 Task: Bookmark the scenic overlook where you enjoy views of Lake Michigan as a saved location.
Action: Mouse moved to (150, 97)
Screenshot: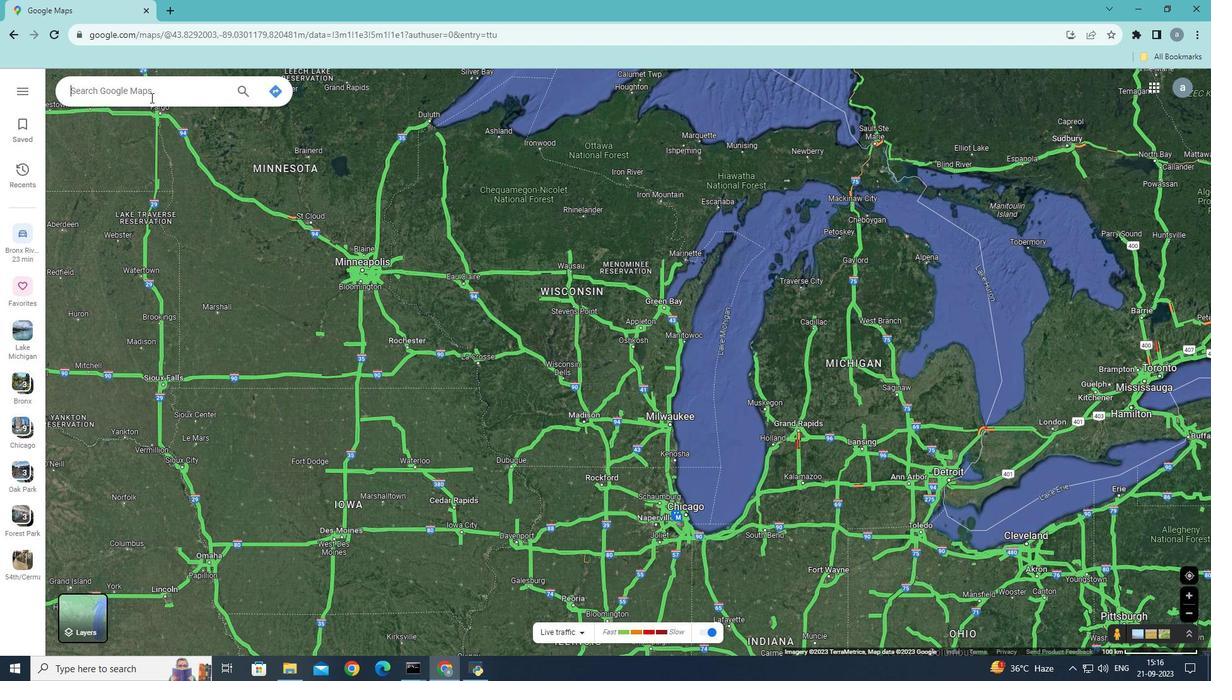 
Action: Mouse pressed left at (150, 97)
Screenshot: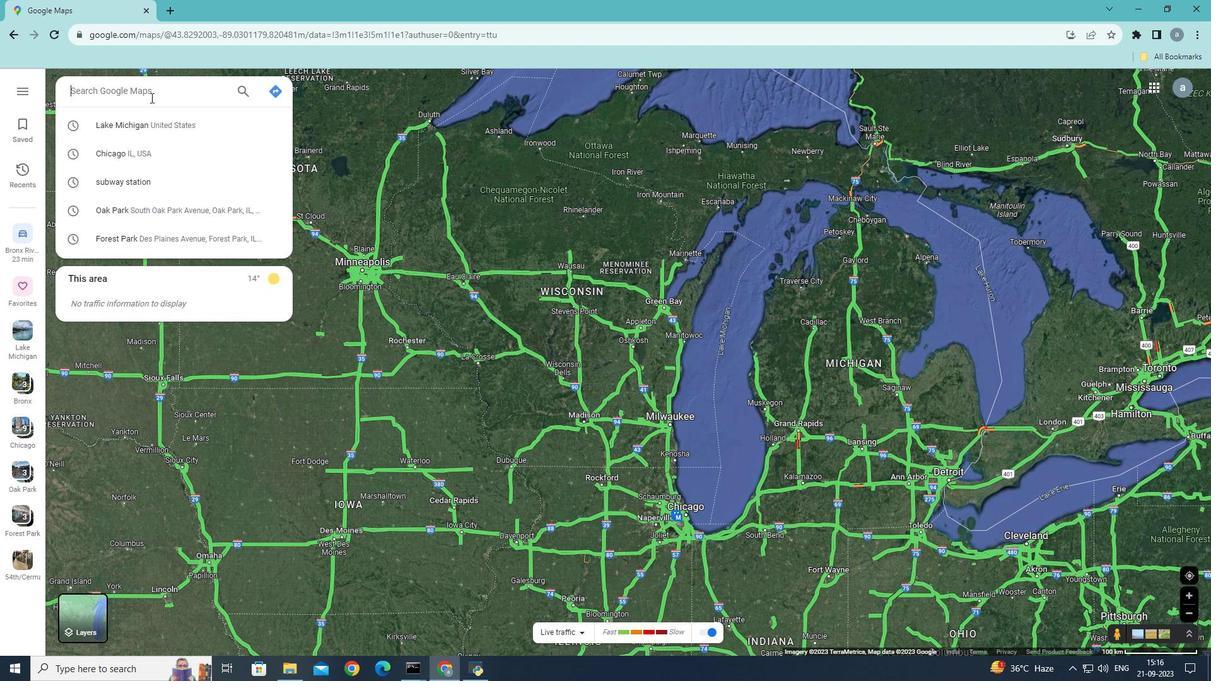 
Action: Key pressed <Key.shift>Lake
Screenshot: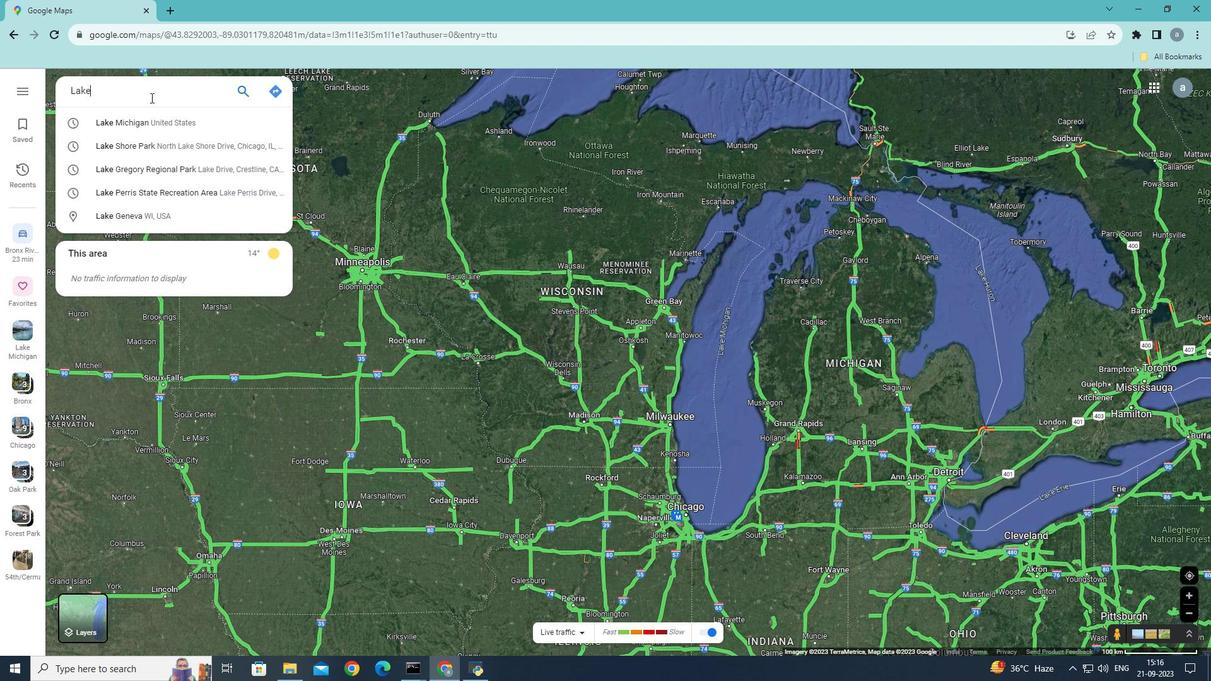
Action: Mouse moved to (148, 129)
Screenshot: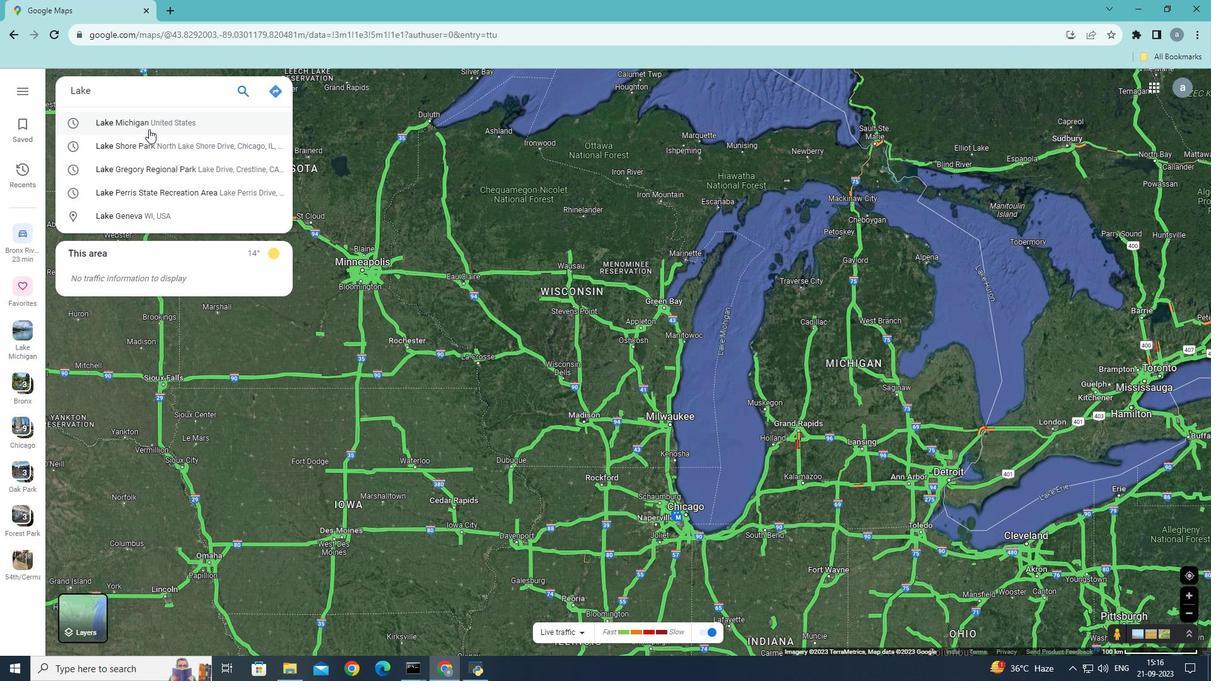 
Action: Mouse pressed left at (148, 129)
Screenshot: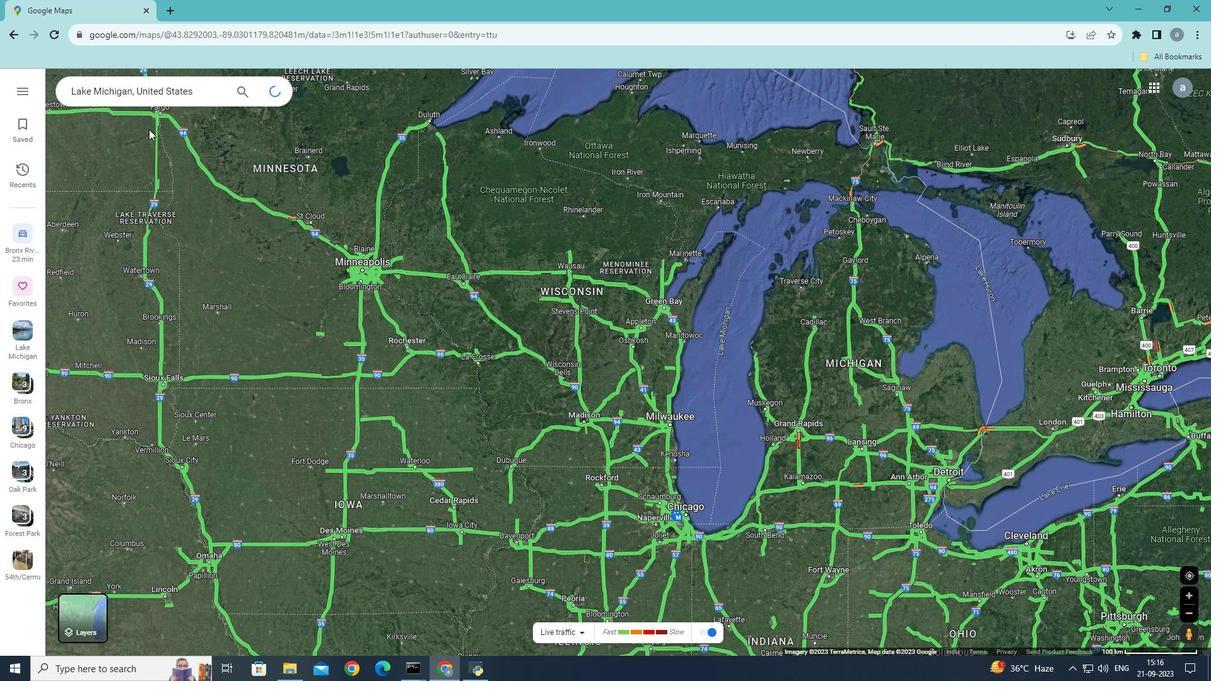 
Action: Mouse moved to (260, 439)
Screenshot: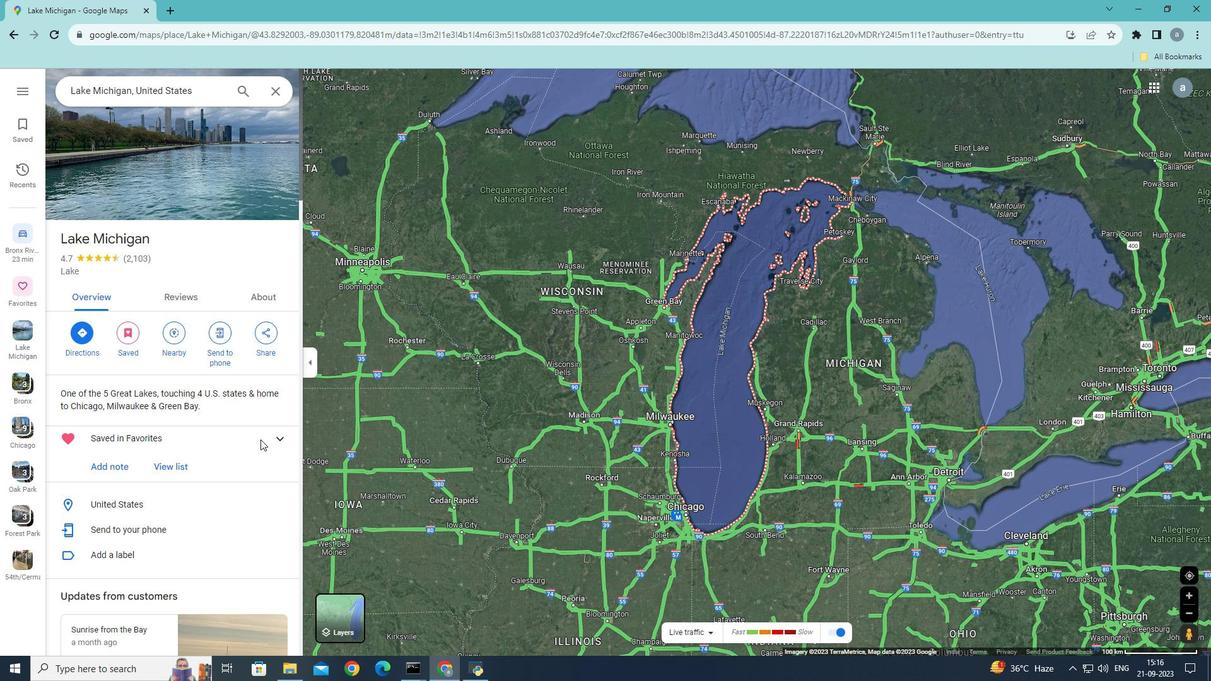 
Action: Mouse pressed left at (260, 439)
Screenshot: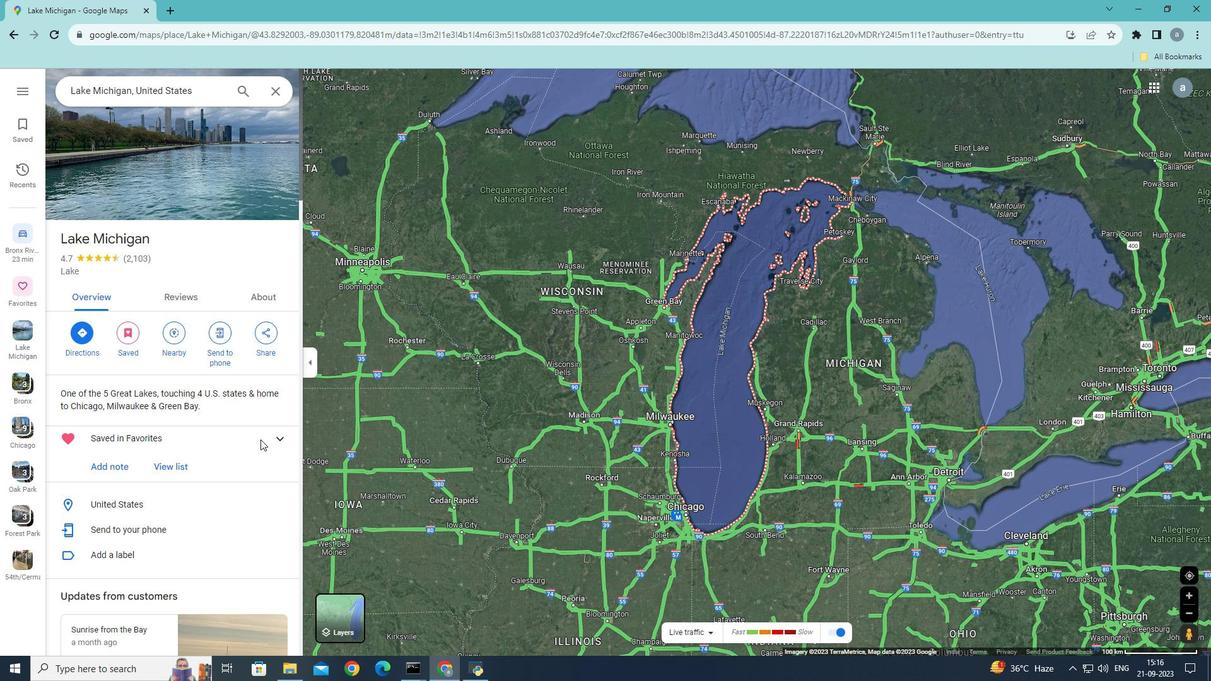 
Action: Mouse moved to (275, 439)
Screenshot: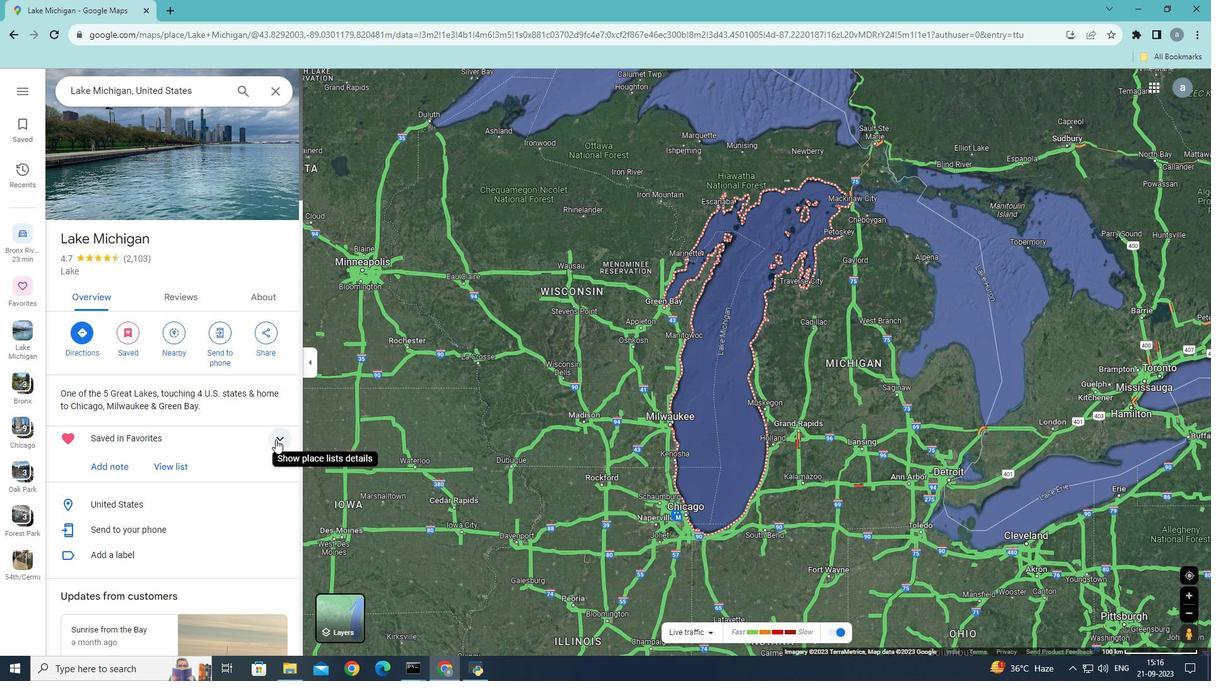 
Action: Mouse pressed left at (275, 439)
Screenshot: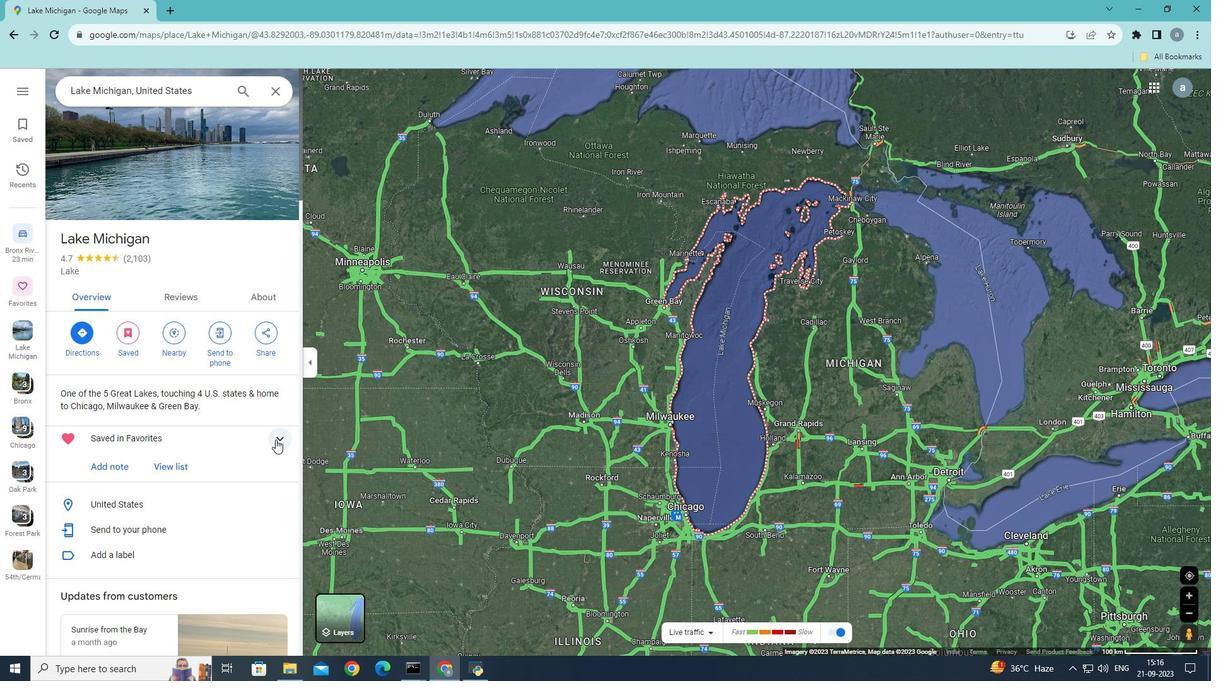 
Action: Mouse moved to (1113, 37)
Screenshot: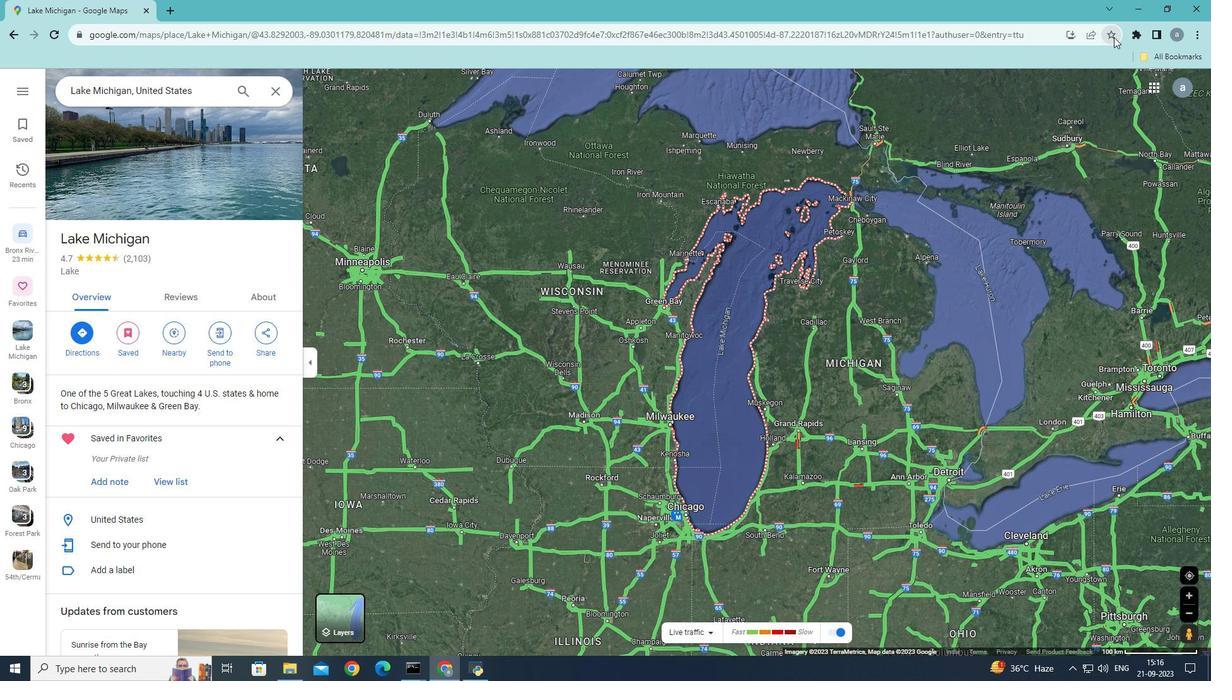 
Action: Mouse pressed left at (1113, 37)
Screenshot: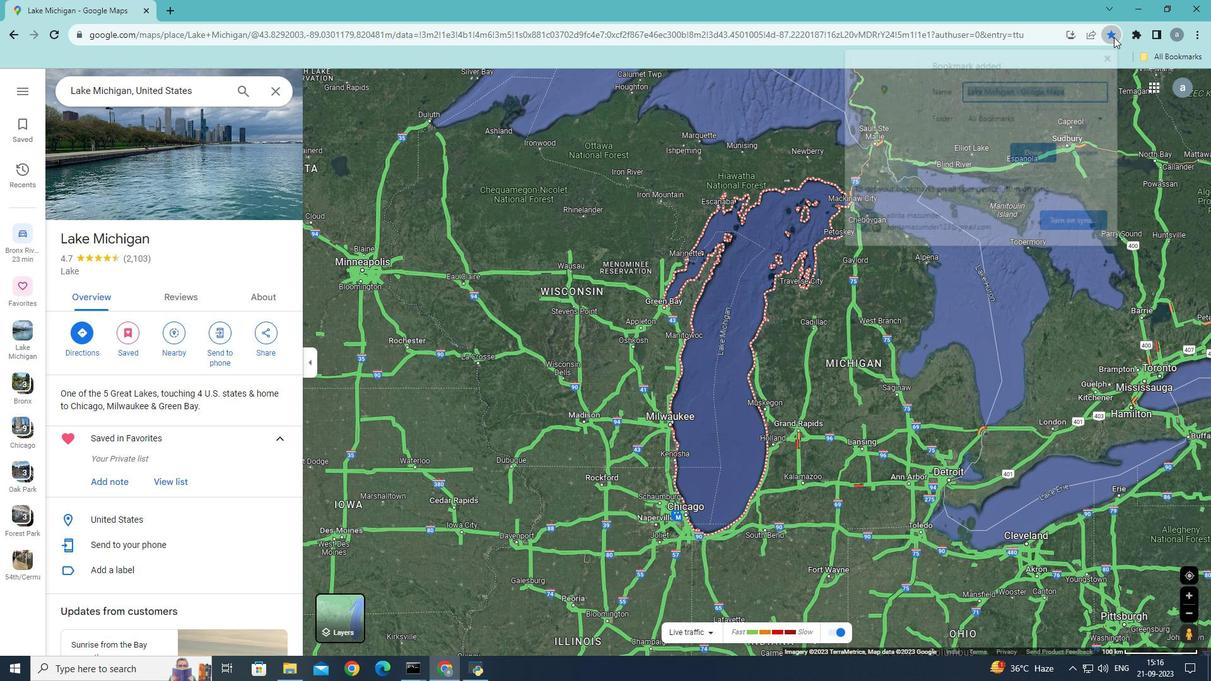 
Action: Mouse moved to (1104, 114)
Screenshot: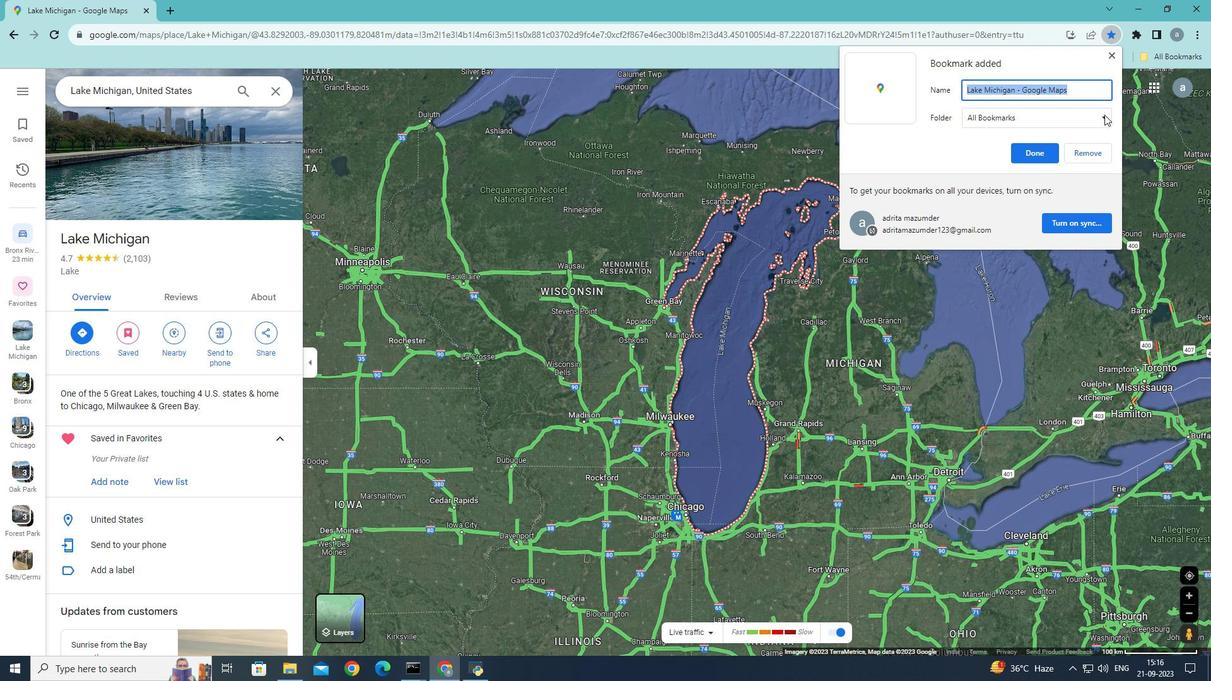 
Action: Mouse pressed left at (1104, 114)
Screenshot: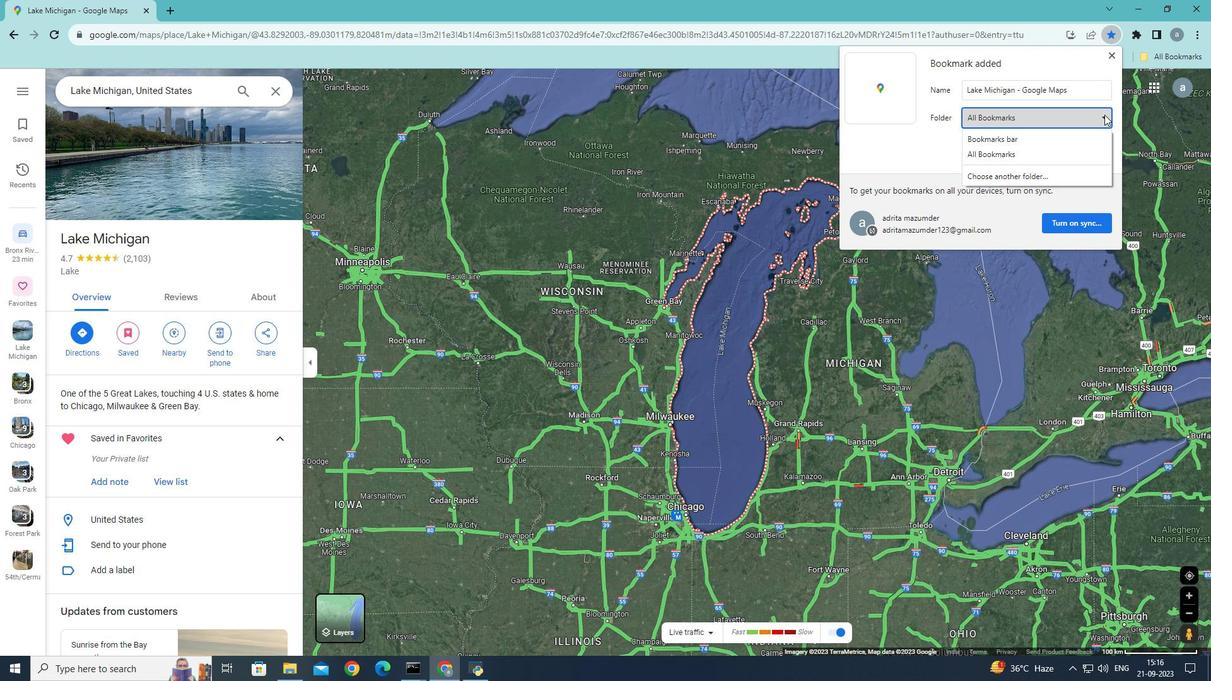 
Action: Mouse moved to (1021, 114)
Screenshot: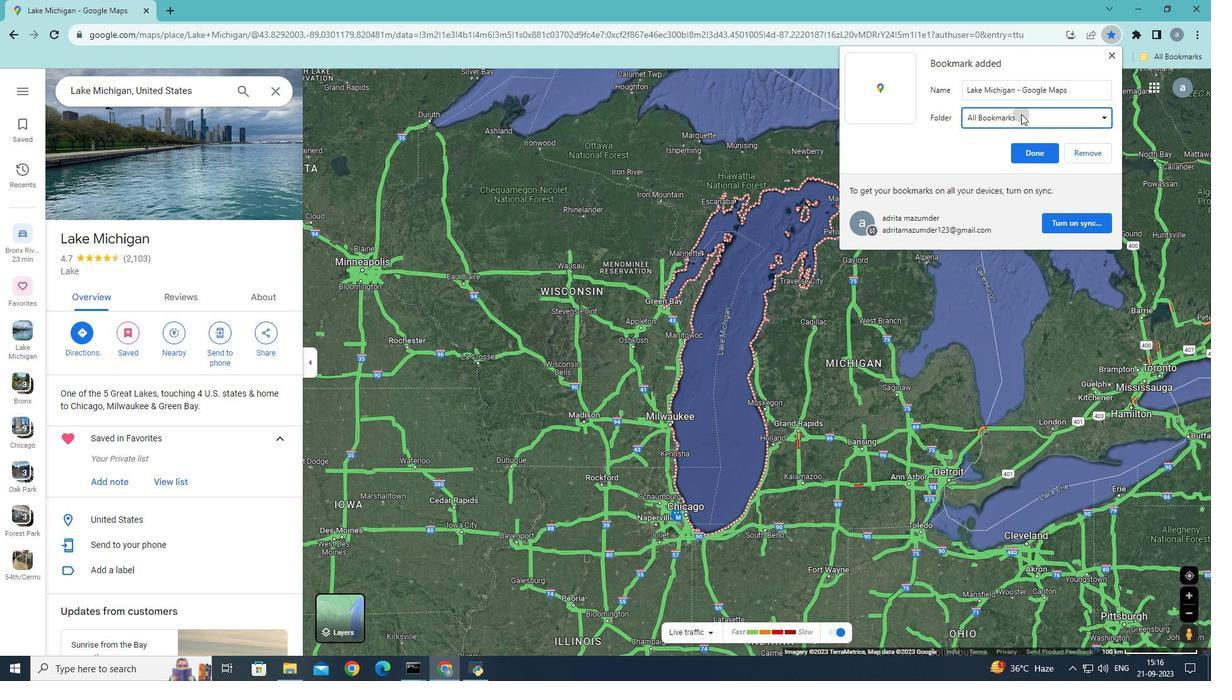 
Action: Mouse pressed left at (1021, 114)
Screenshot: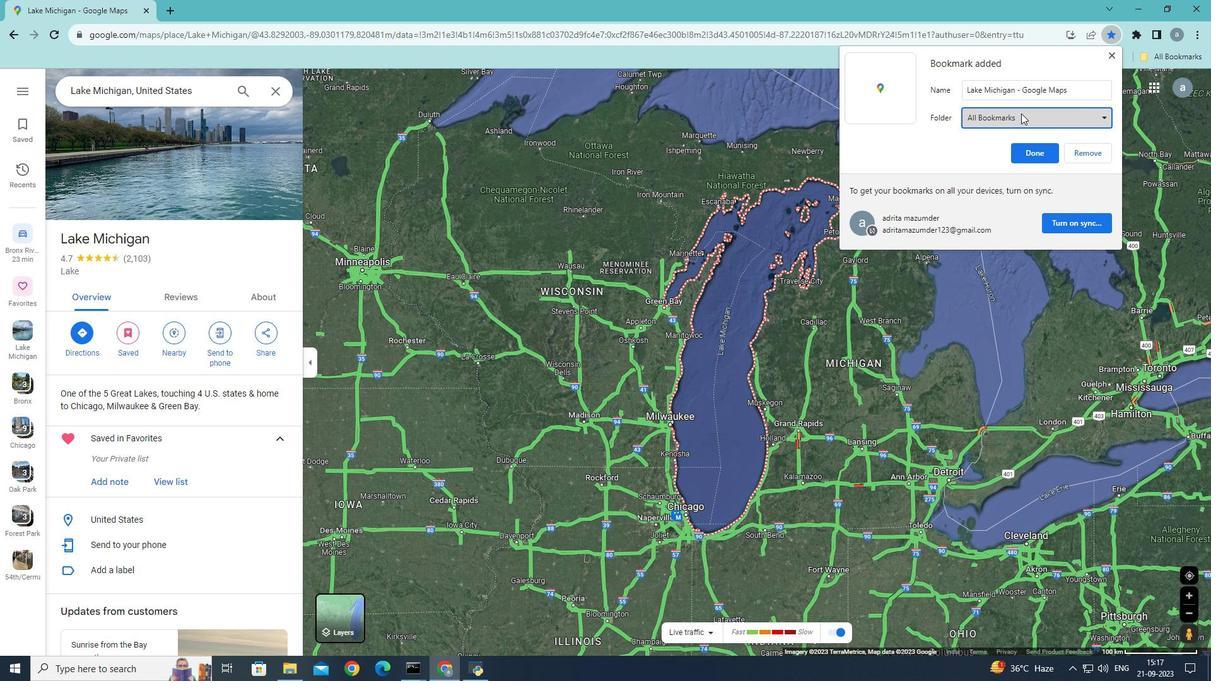 
Action: Mouse moved to (1102, 116)
Screenshot: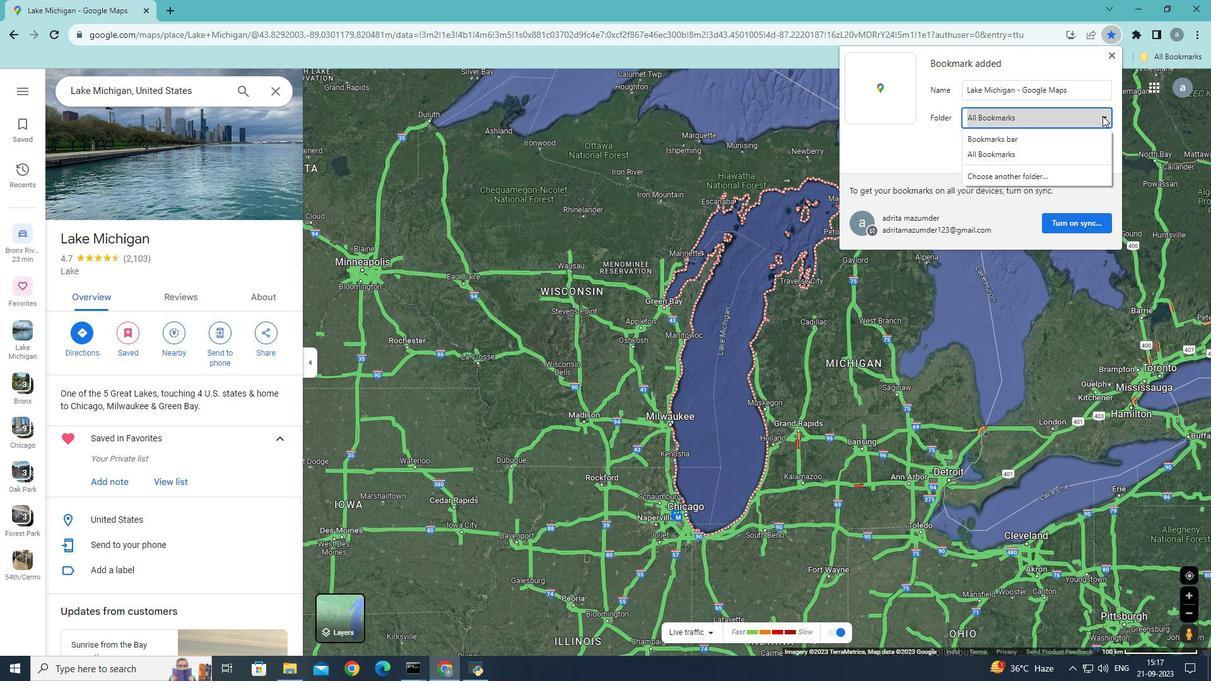 
Action: Mouse pressed left at (1102, 116)
Screenshot: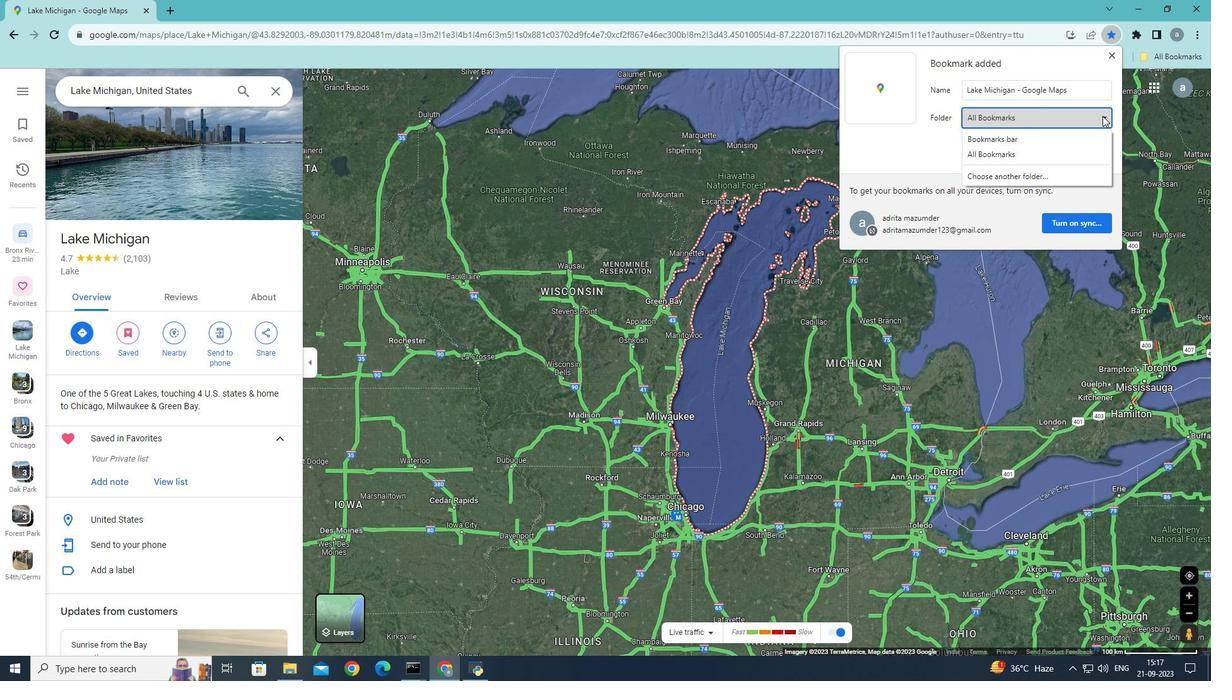 
Action: Mouse moved to (1021, 139)
Screenshot: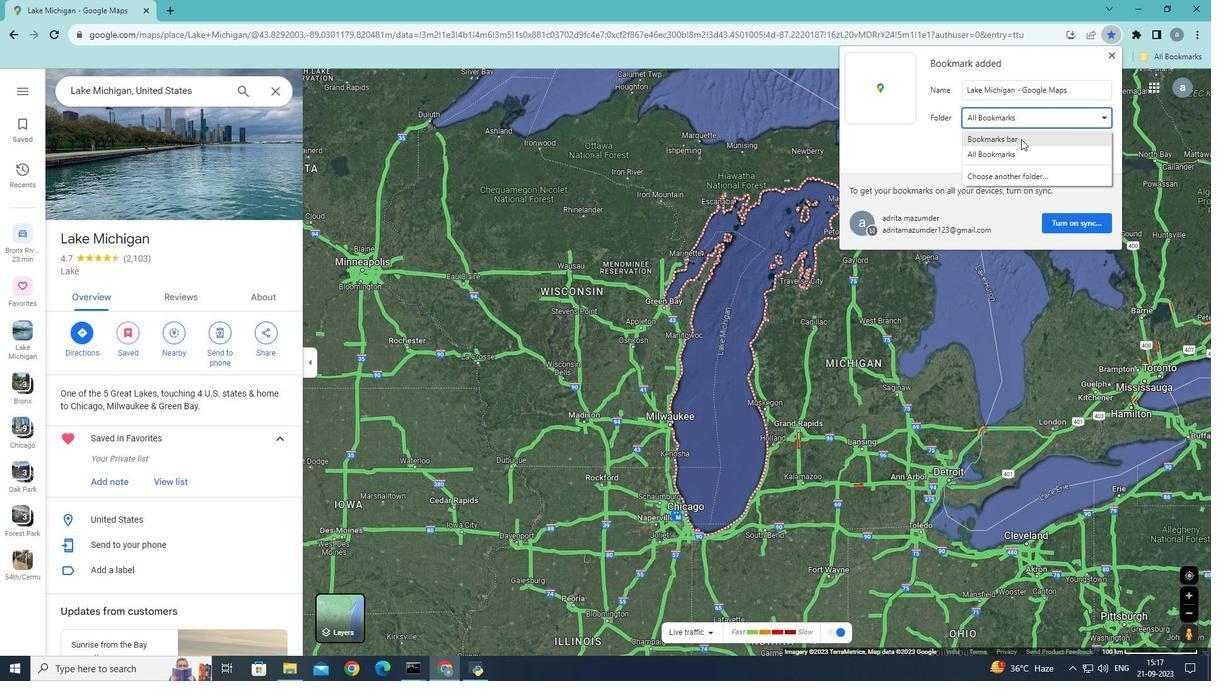 
Action: Mouse pressed left at (1021, 139)
Screenshot: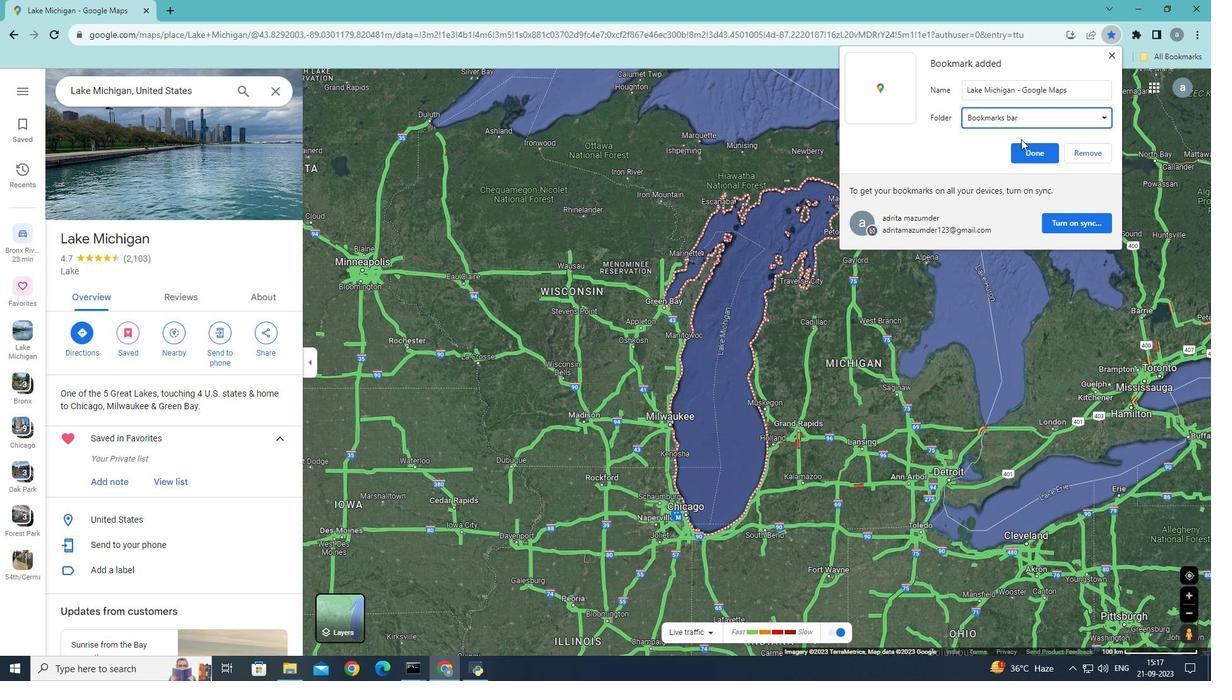 
Action: Mouse moved to (1013, 119)
Screenshot: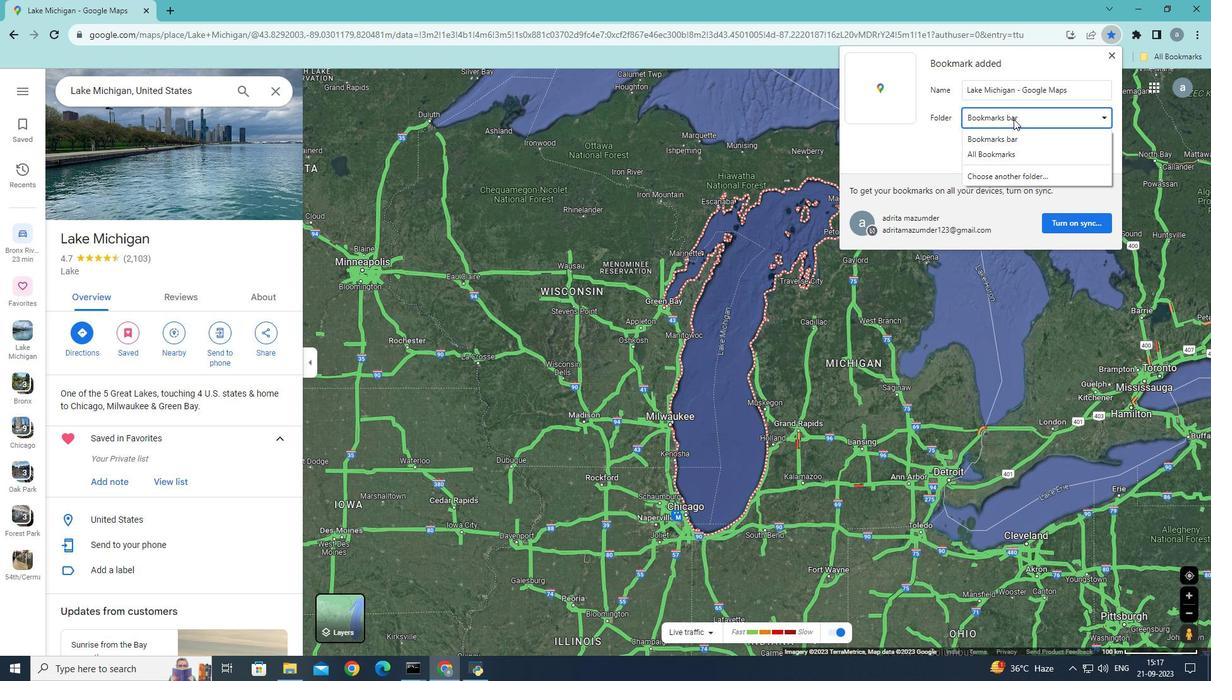 
Action: Mouse pressed left at (1013, 119)
Screenshot: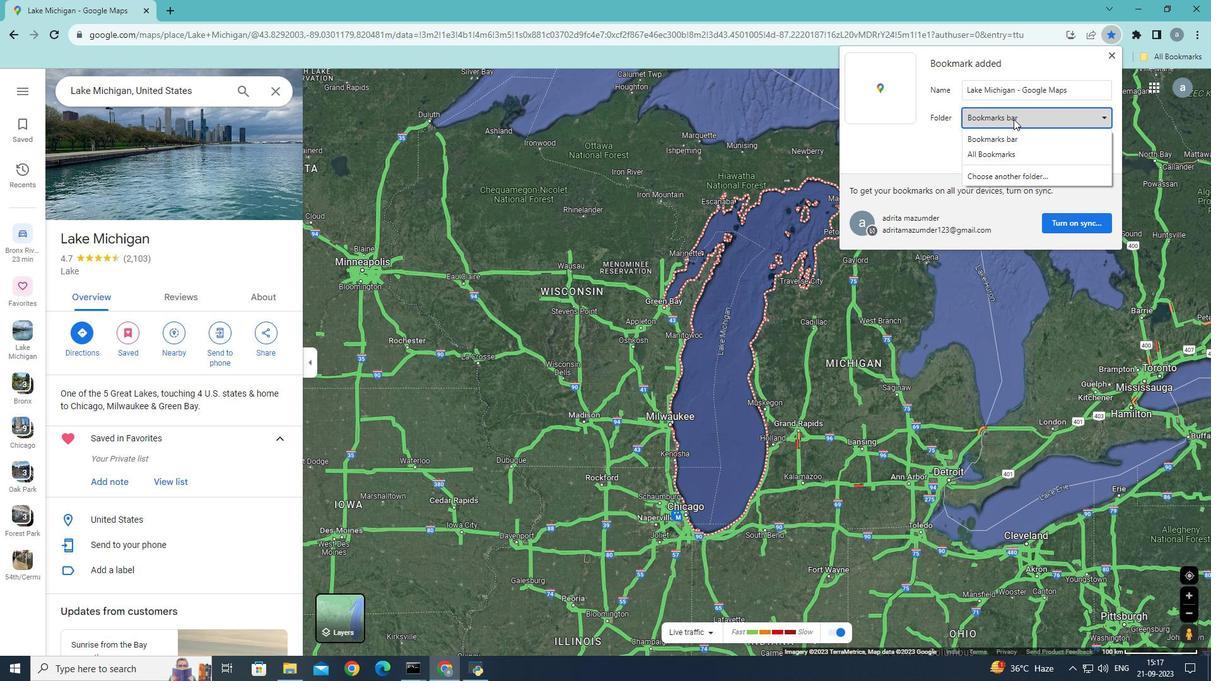 
Action: Mouse moved to (1028, 117)
Screenshot: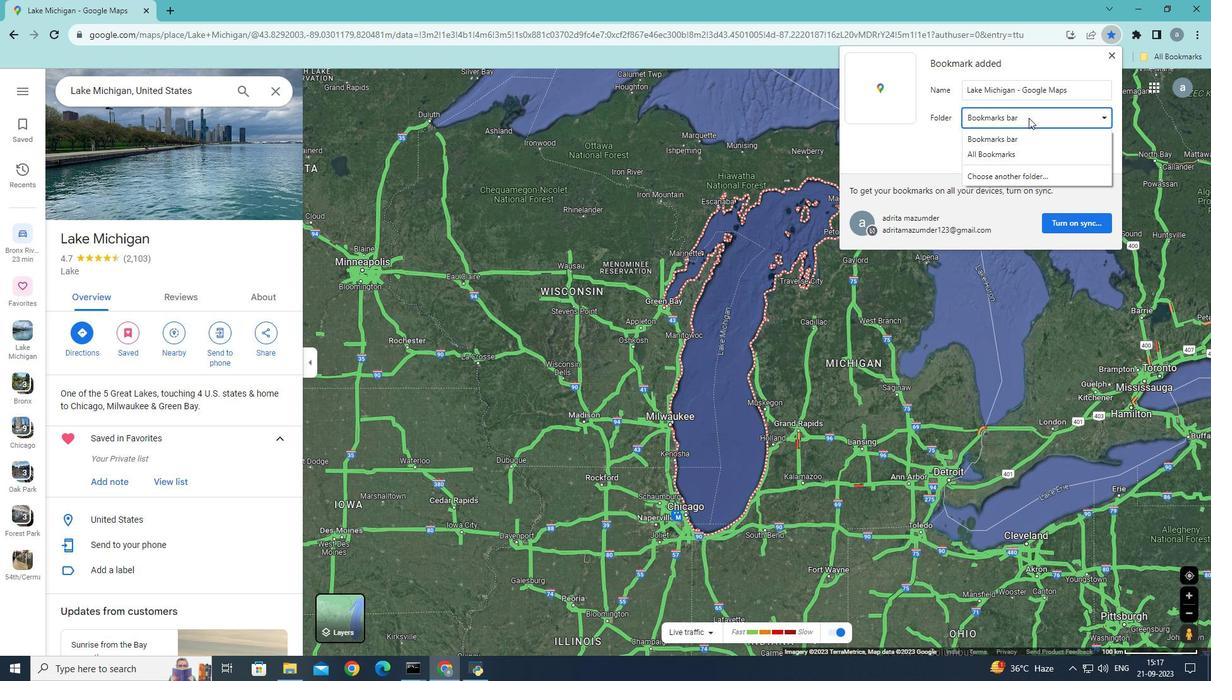
Action: Mouse pressed left at (1028, 117)
Screenshot: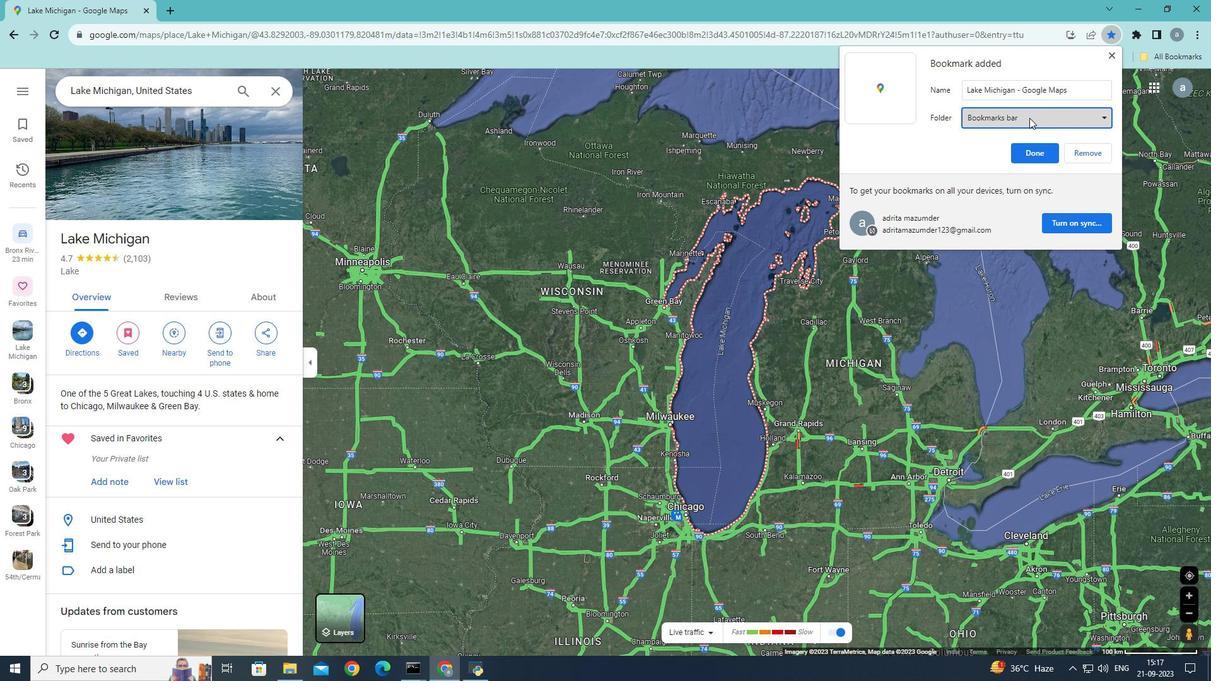 
Action: Mouse moved to (1033, 152)
Screenshot: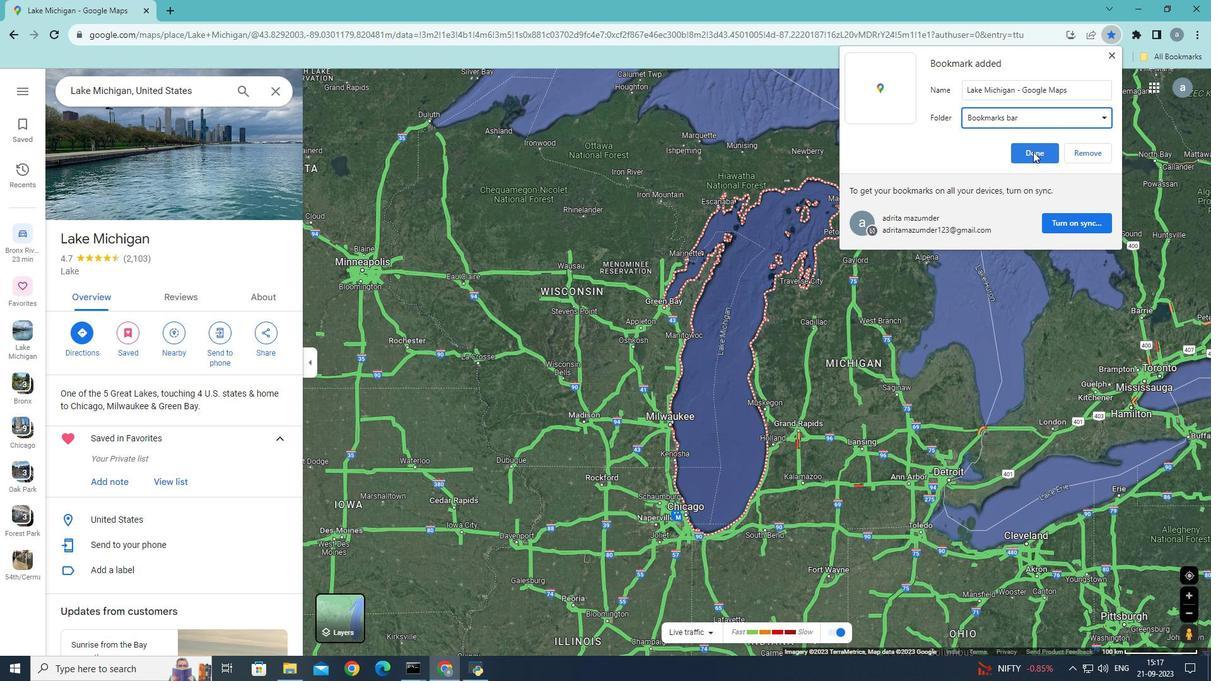 
Action: Mouse pressed left at (1033, 152)
Screenshot: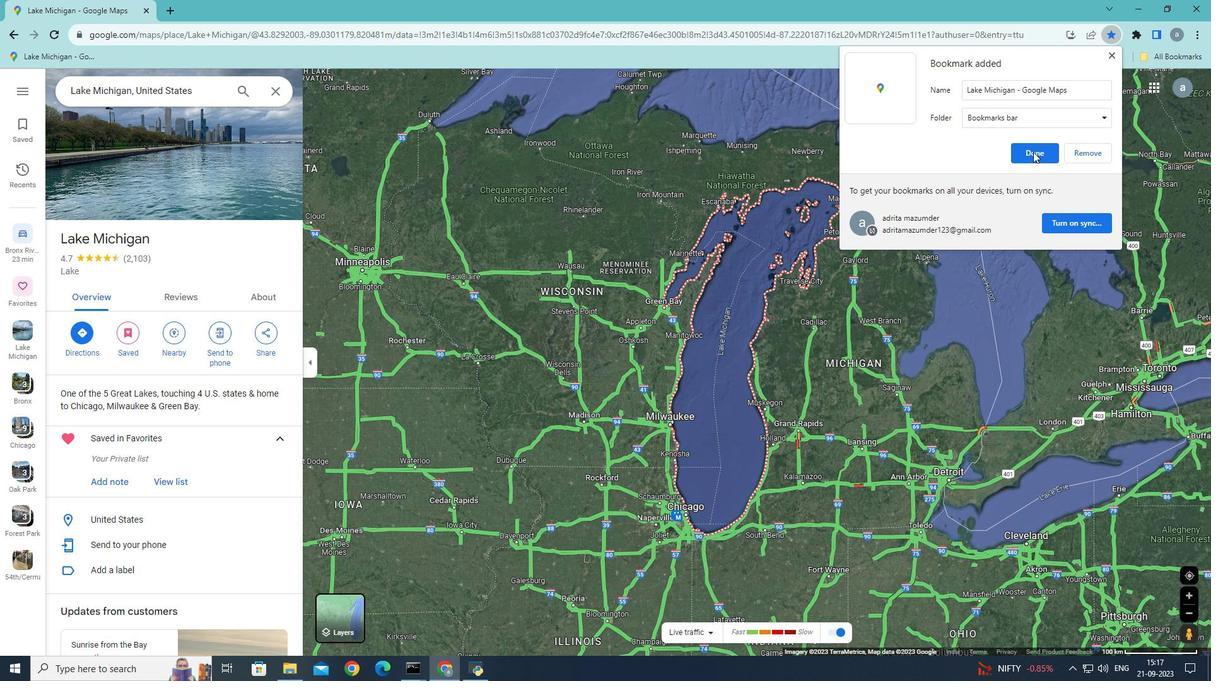 
Action: Mouse moved to (1148, 66)
Screenshot: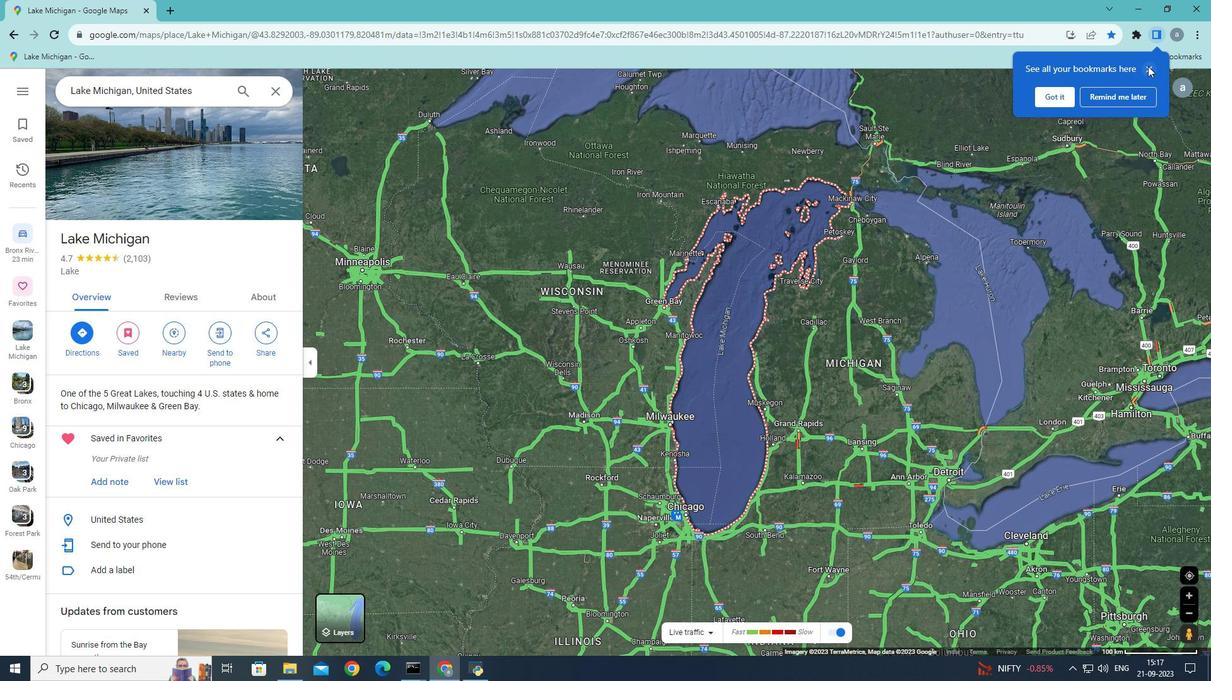 
Action: Mouse pressed left at (1148, 66)
Screenshot: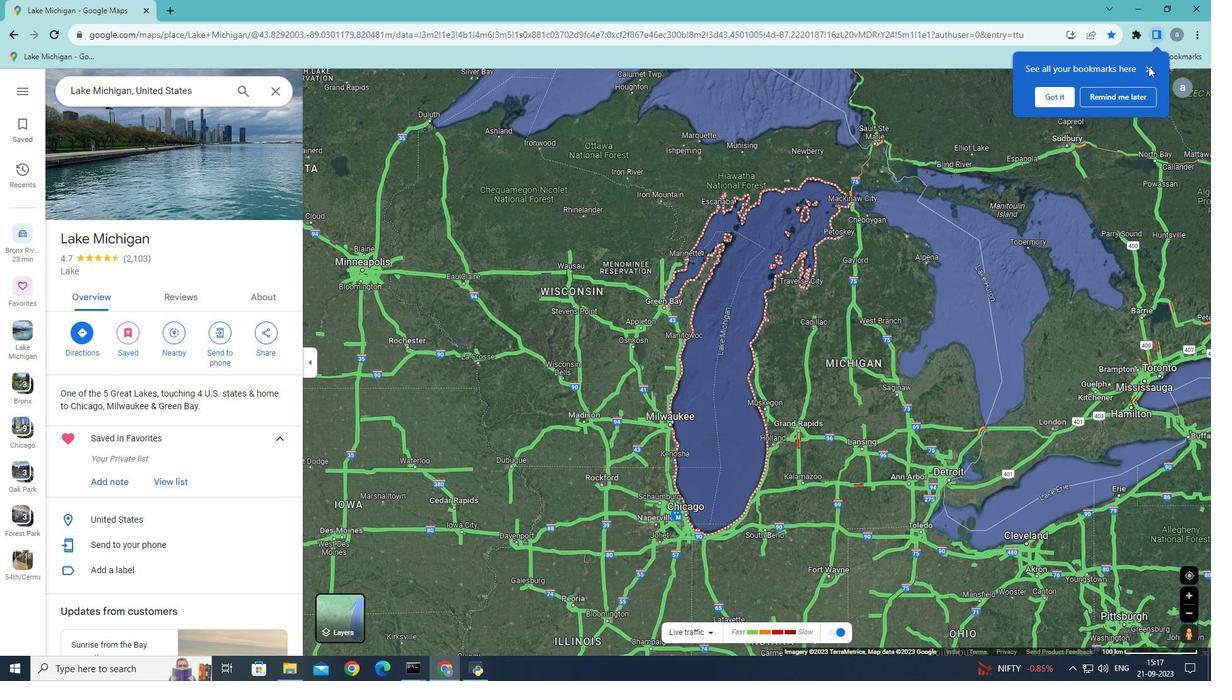 
Action: Mouse moved to (828, 231)
Screenshot: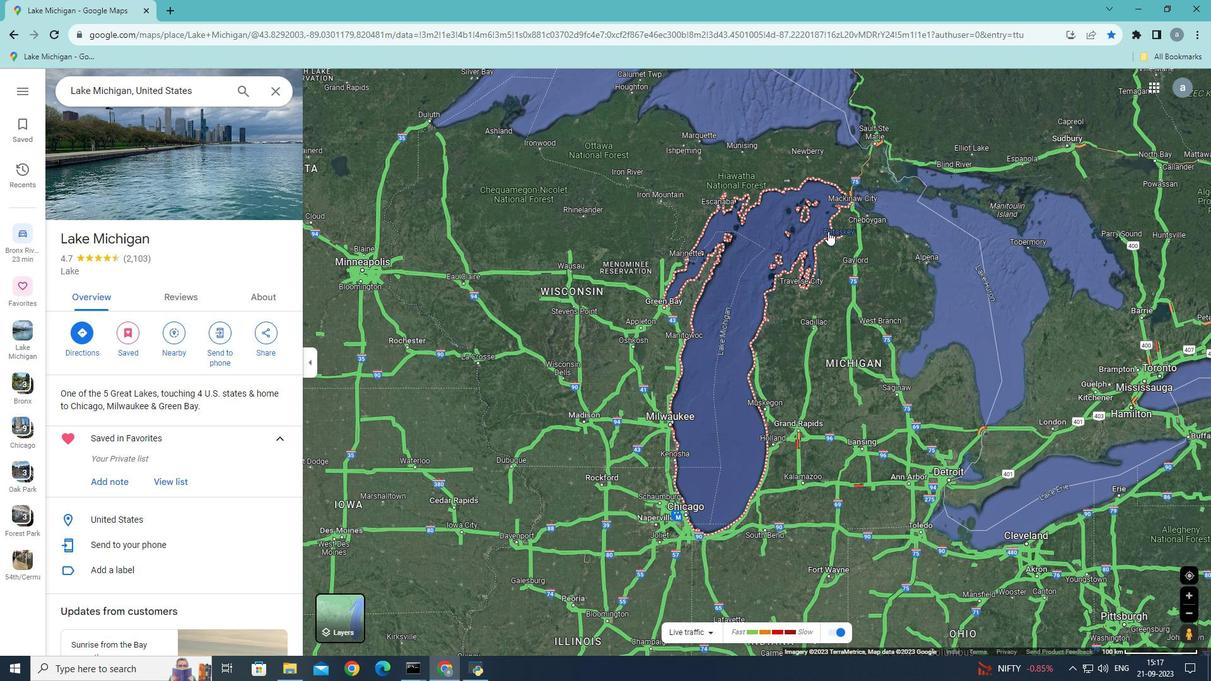 
